 Task: Move the task Upgrade and migrate company customer support to a cloud-based solution to the section To-Do in the project AppWave and sort the tasks in the project by Due Date
Action: Mouse moved to (58, 294)
Screenshot: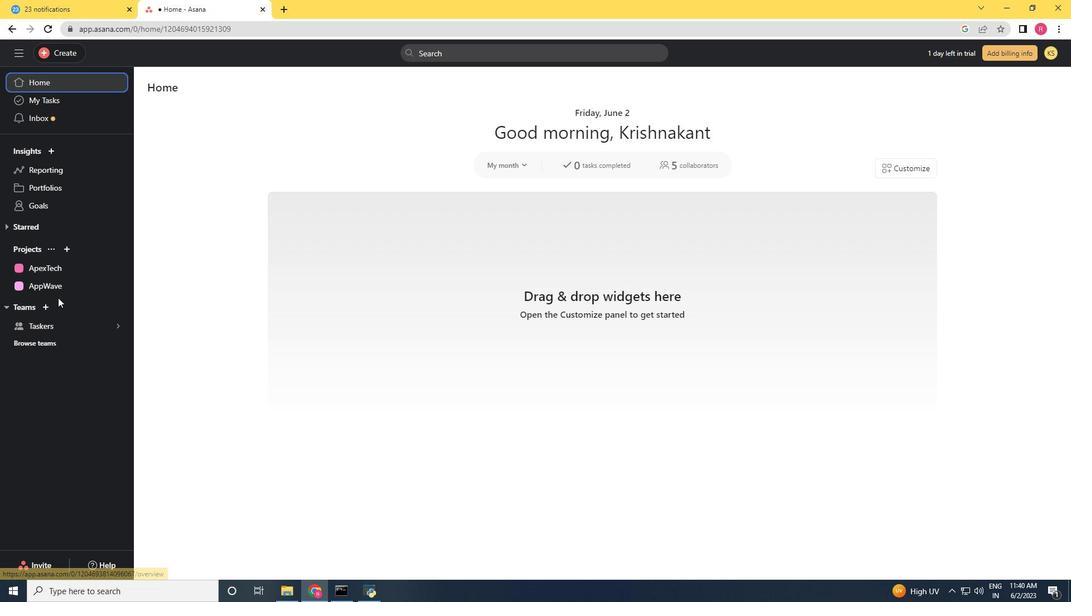
Action: Mouse pressed left at (58, 294)
Screenshot: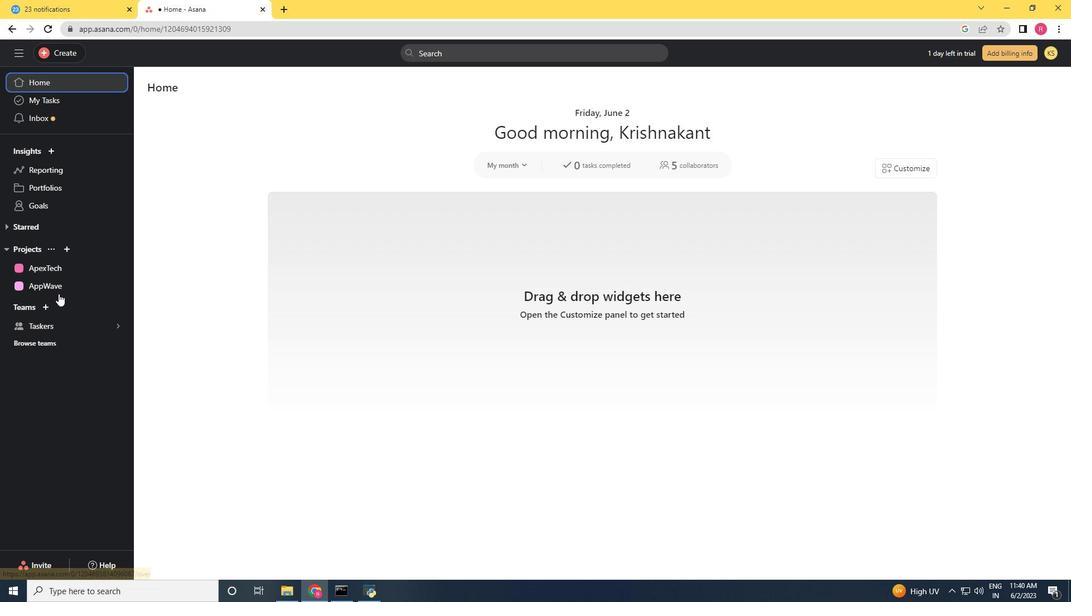 
Action: Mouse moved to (721, 227)
Screenshot: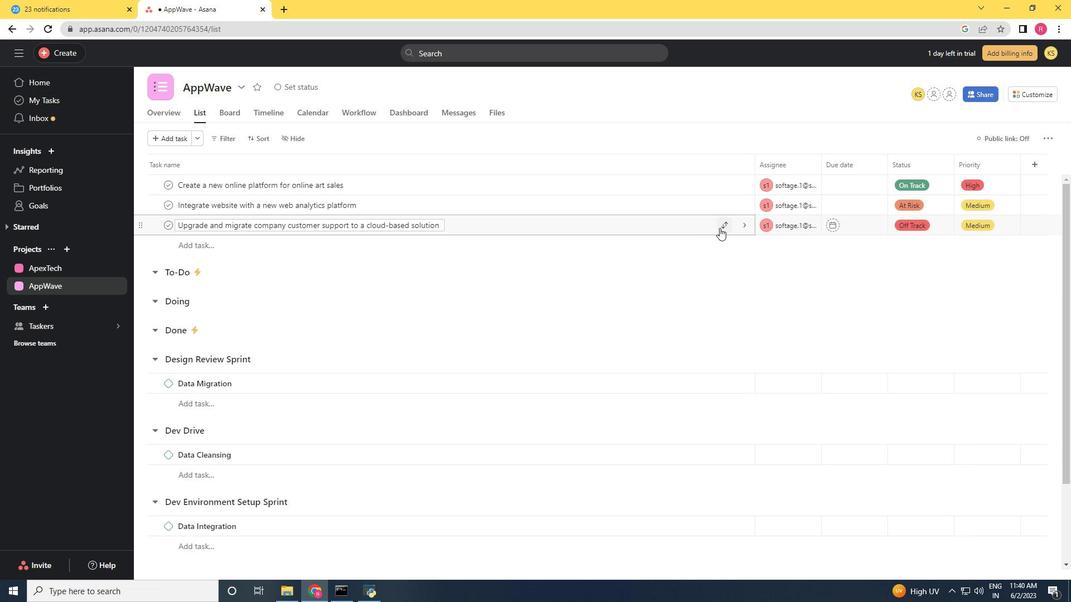 
Action: Mouse pressed left at (721, 227)
Screenshot: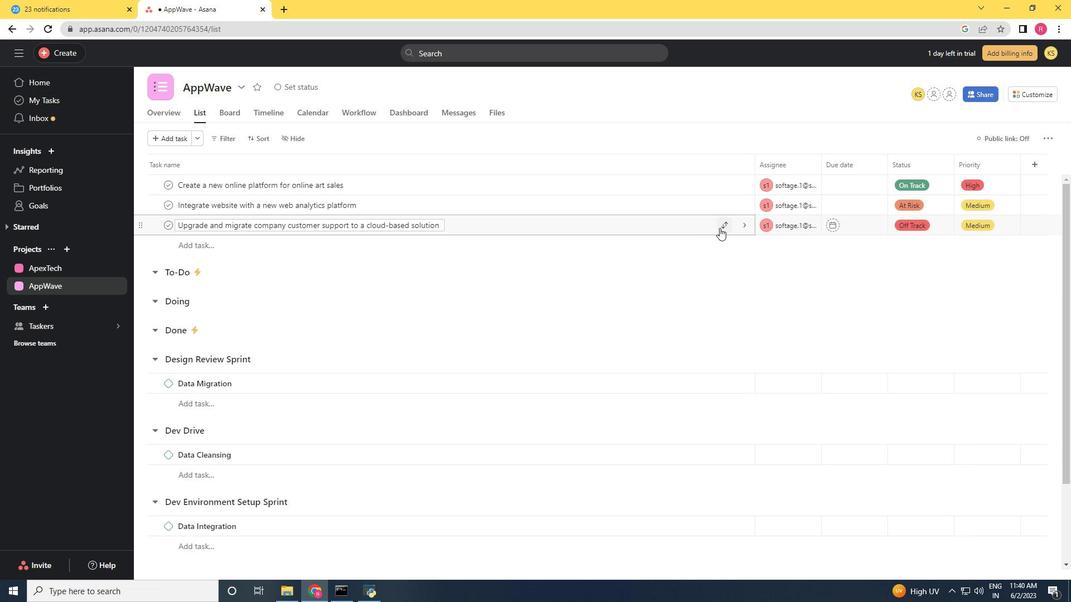 
Action: Mouse moved to (684, 281)
Screenshot: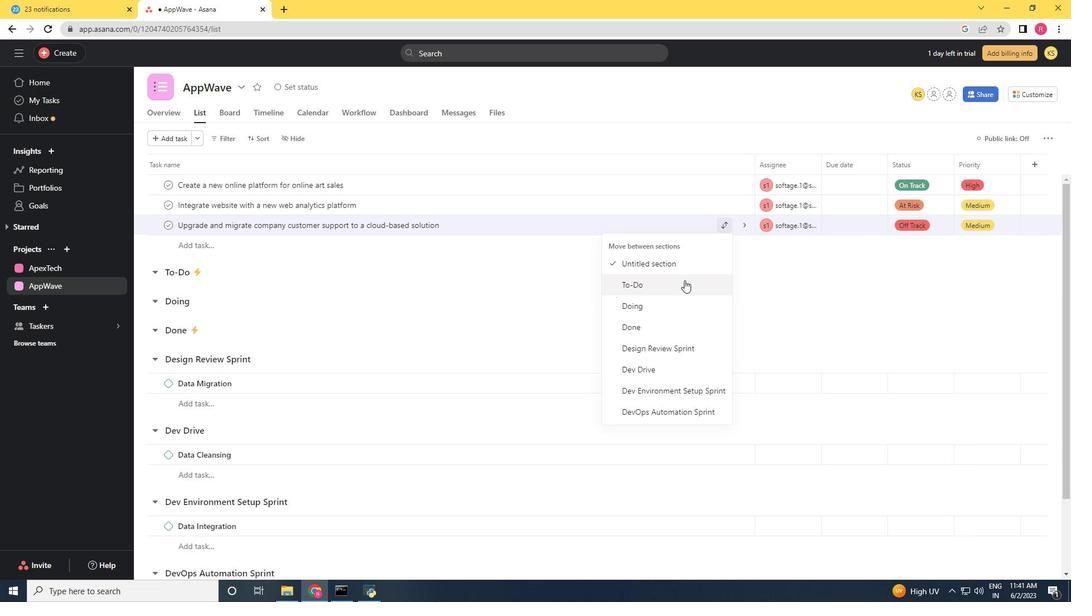 
Action: Mouse pressed left at (684, 281)
Screenshot: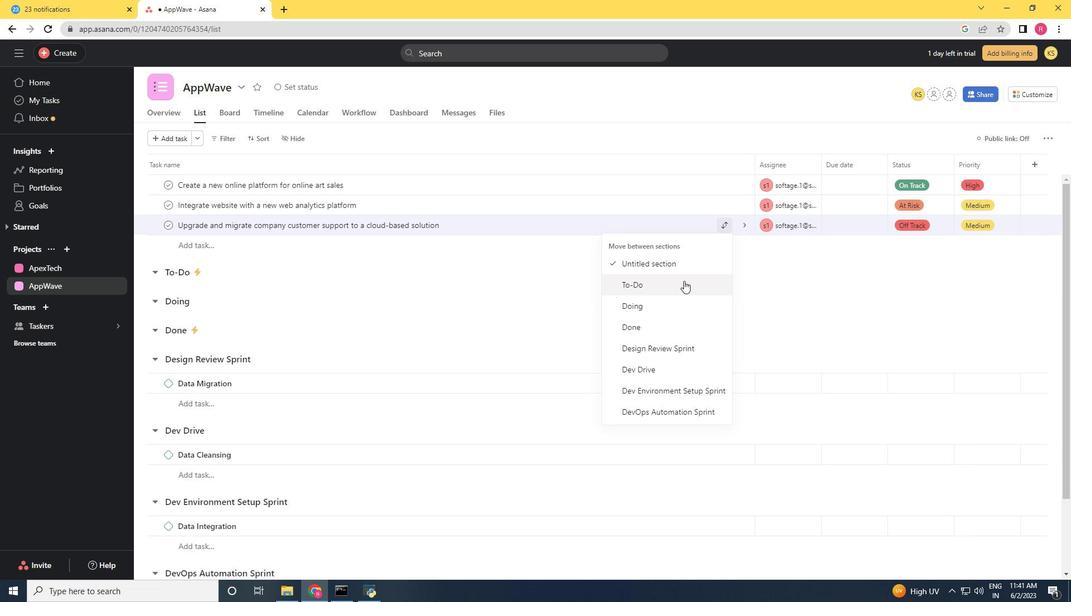 
Action: Mouse moved to (265, 138)
Screenshot: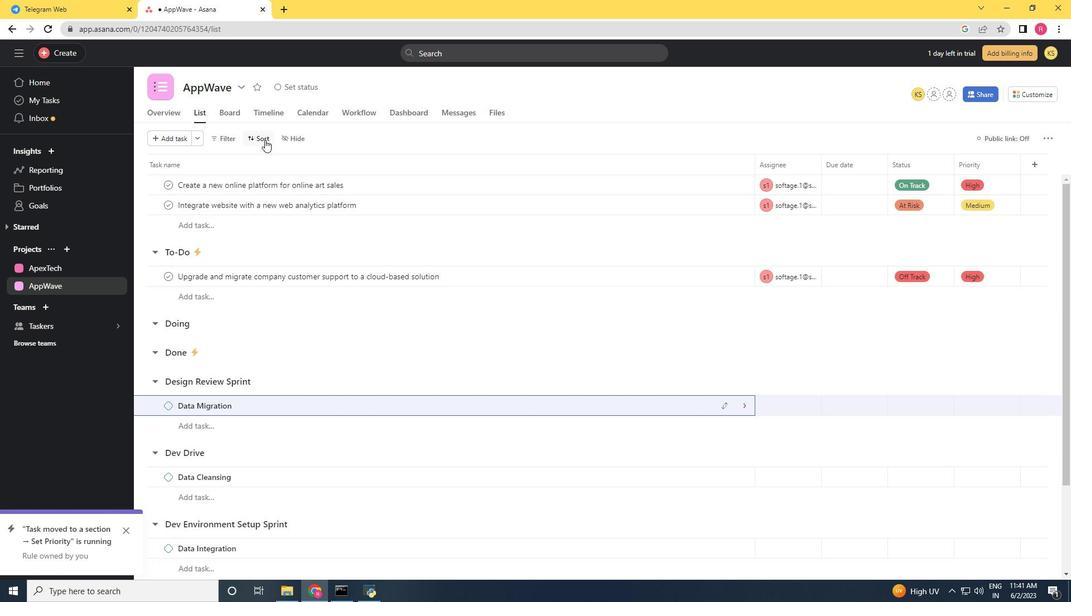 
Action: Mouse pressed left at (265, 138)
Screenshot: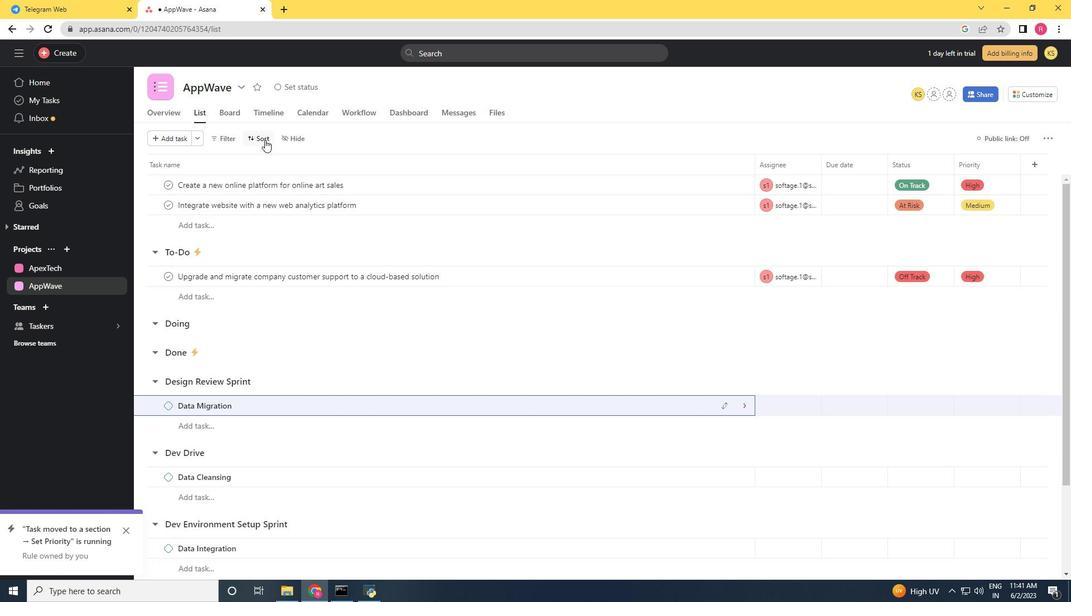
Action: Mouse moved to (300, 209)
Screenshot: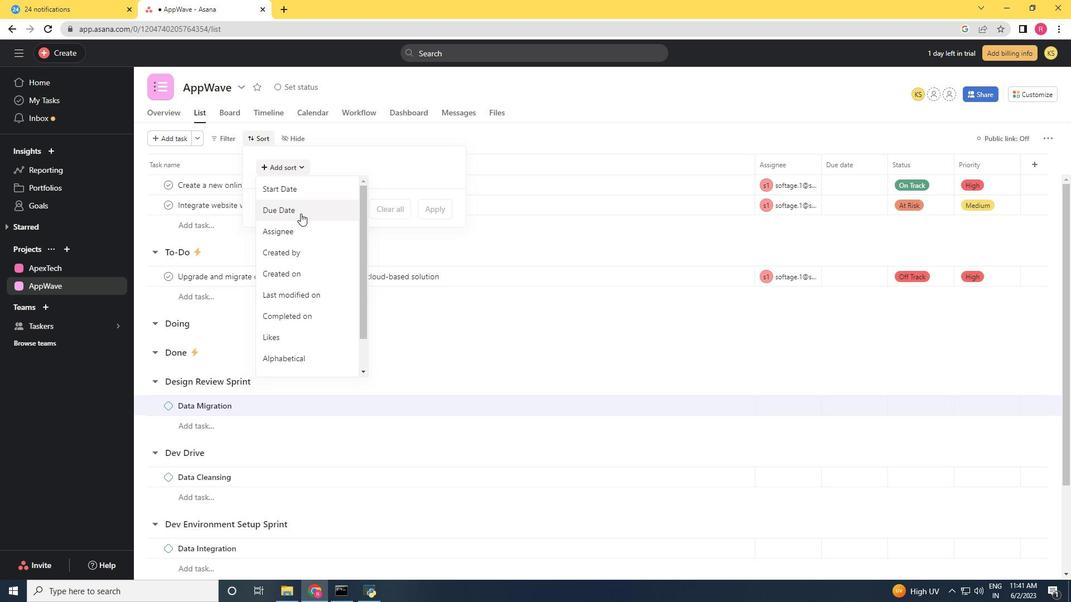 
Action: Mouse pressed left at (300, 209)
Screenshot: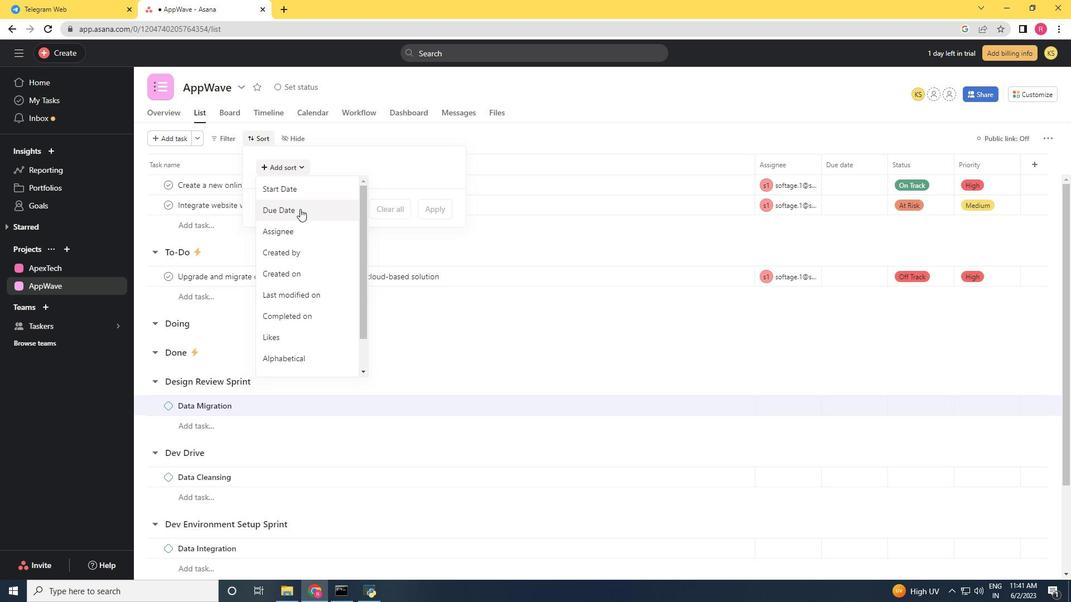 
Action: Mouse moved to (434, 254)
Screenshot: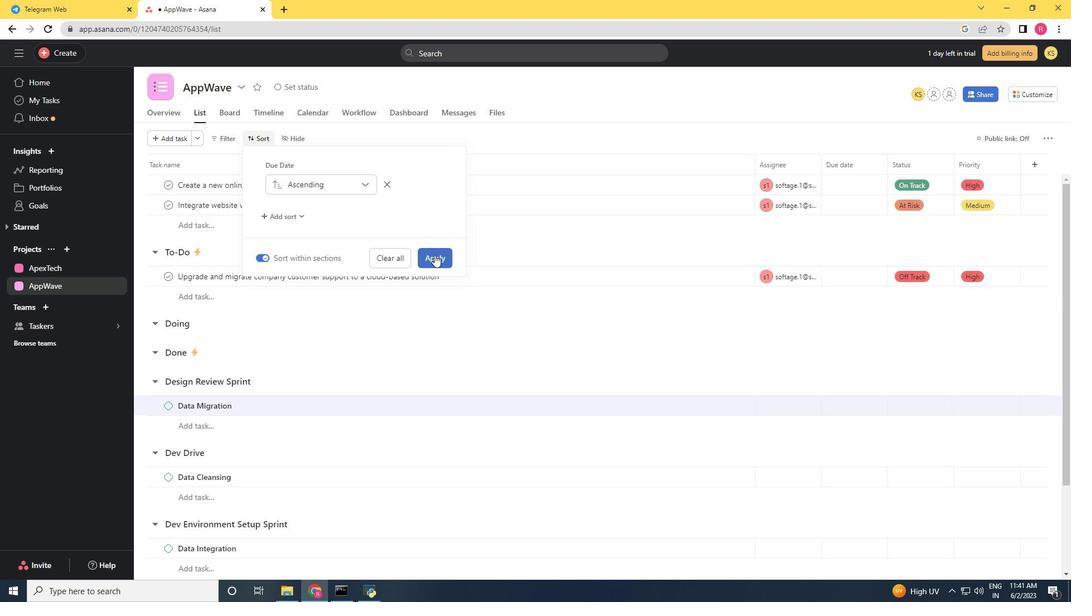 
Action: Mouse pressed left at (434, 254)
Screenshot: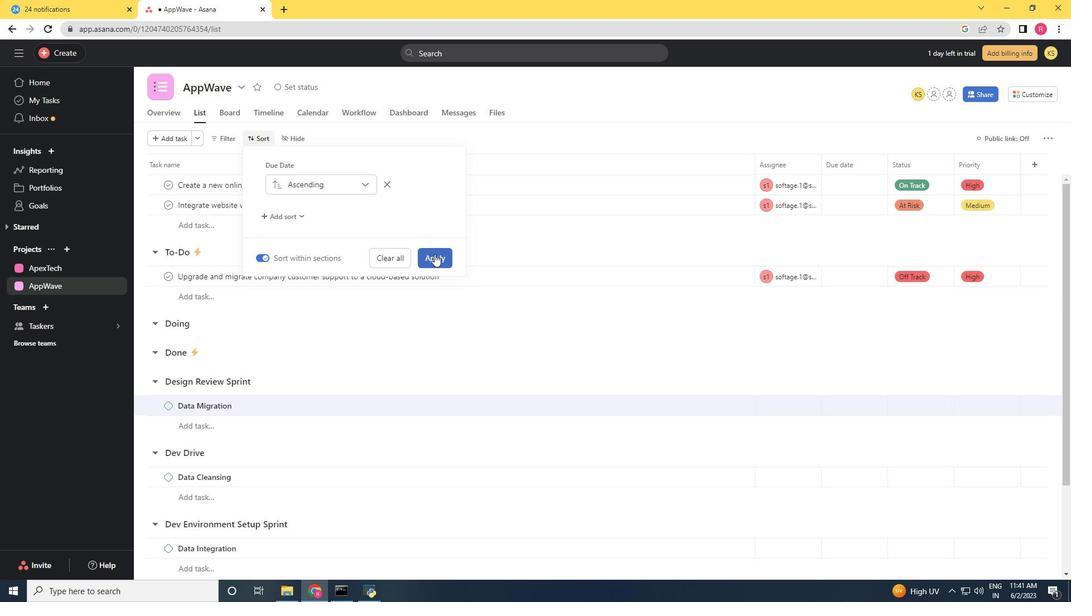 
Action: Mouse moved to (391, 257)
Screenshot: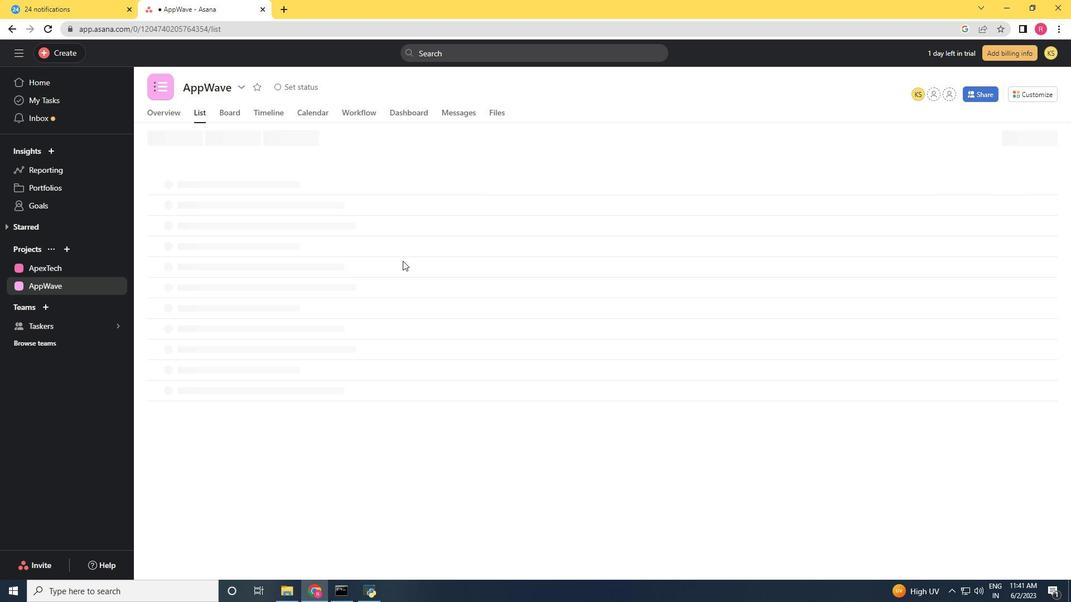 
